 Task: Fill green color color in text box.
Action: Mouse moved to (418, 216)
Screenshot: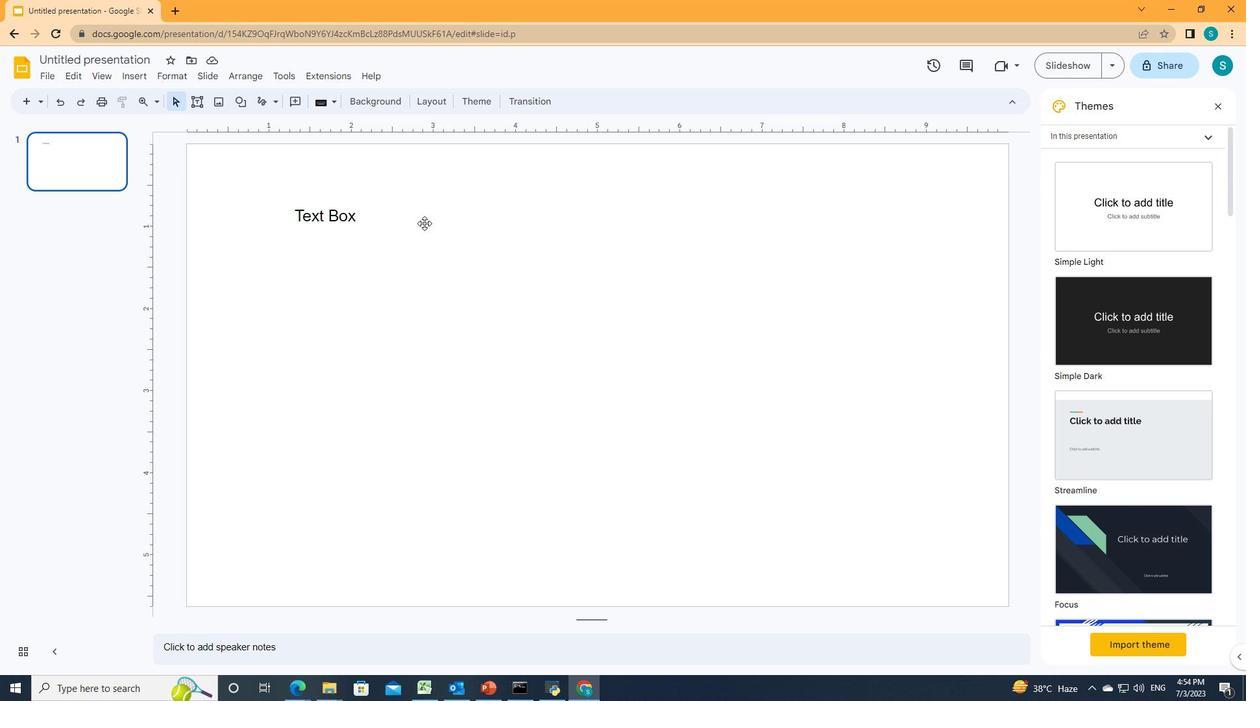 
Action: Mouse pressed left at (418, 216)
Screenshot: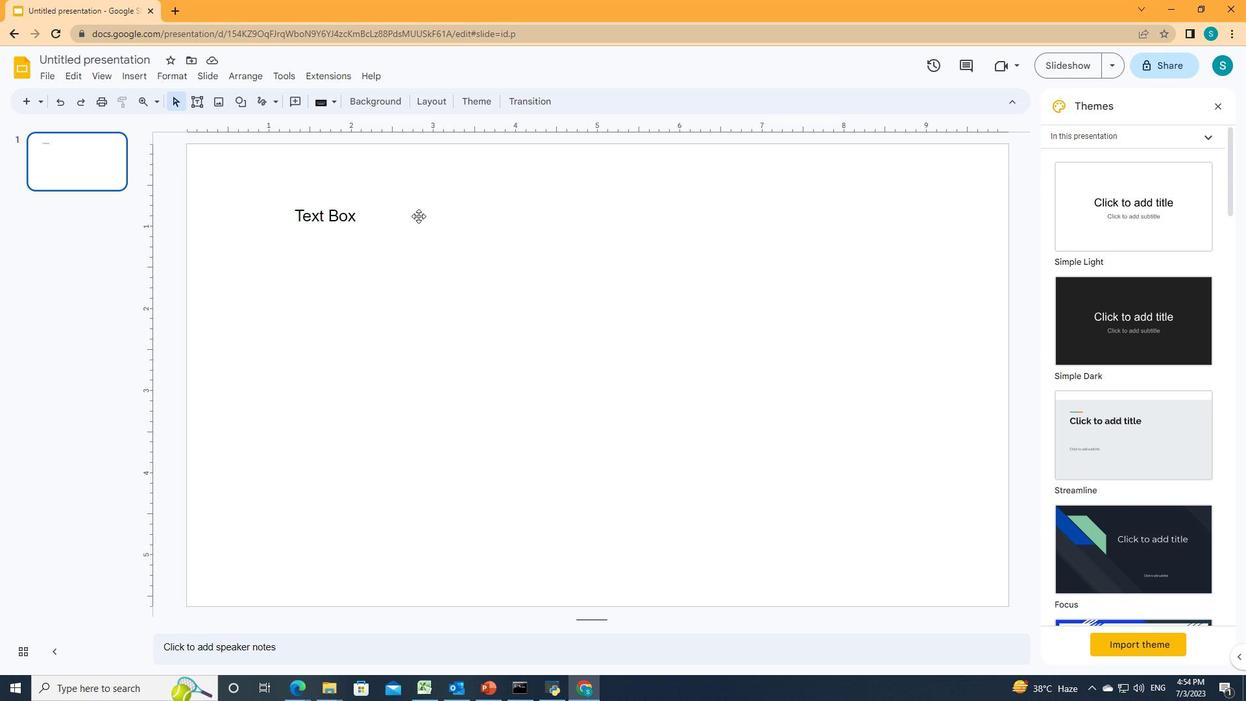
Action: Mouse moved to (293, 98)
Screenshot: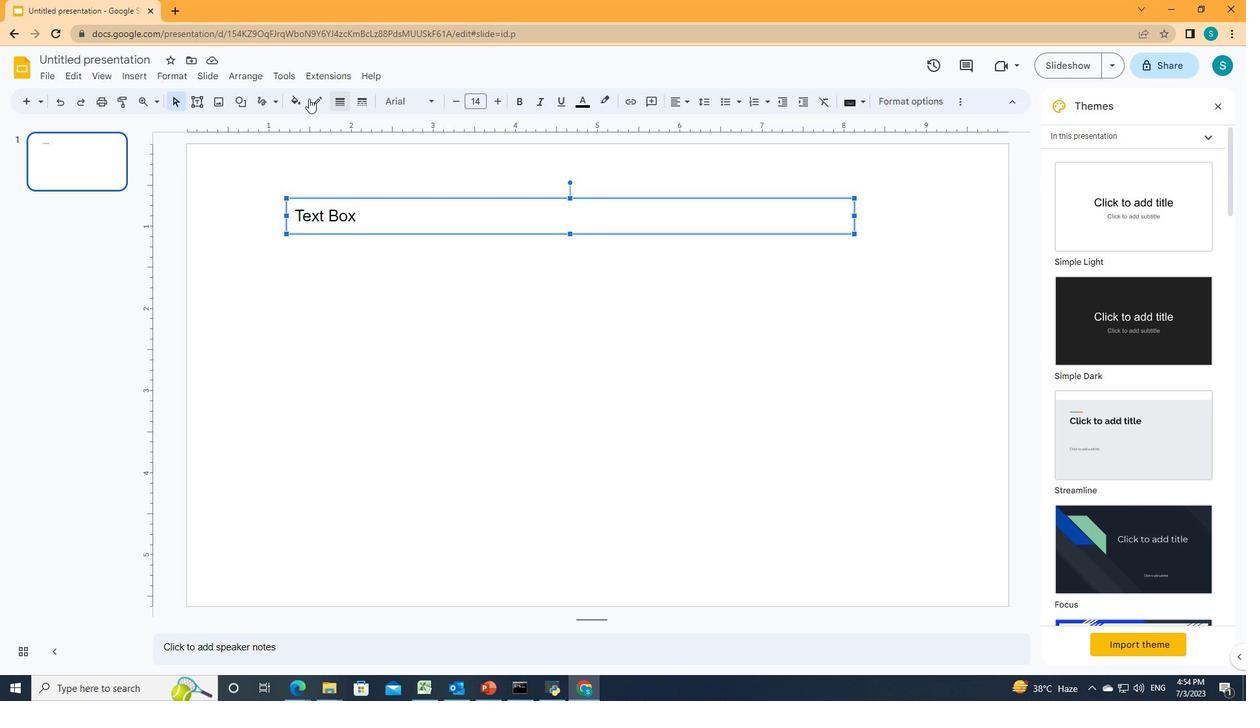 
Action: Mouse pressed left at (293, 98)
Screenshot: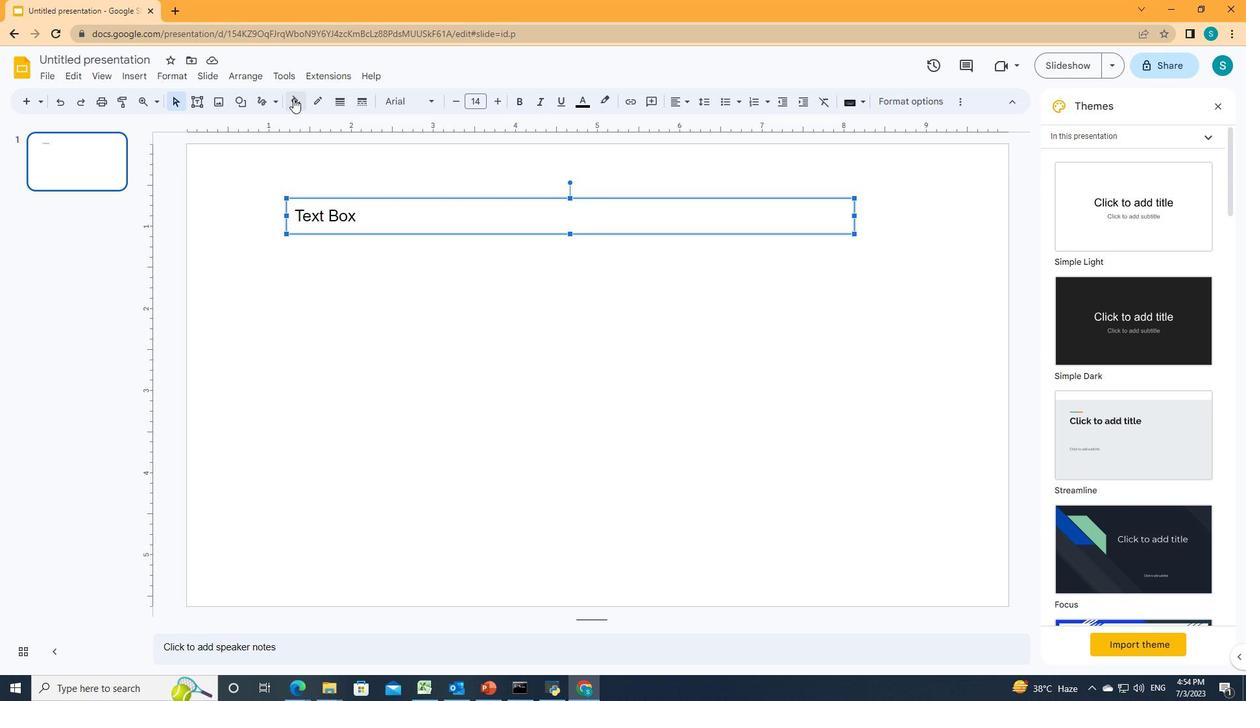 
Action: Mouse moved to (357, 255)
Screenshot: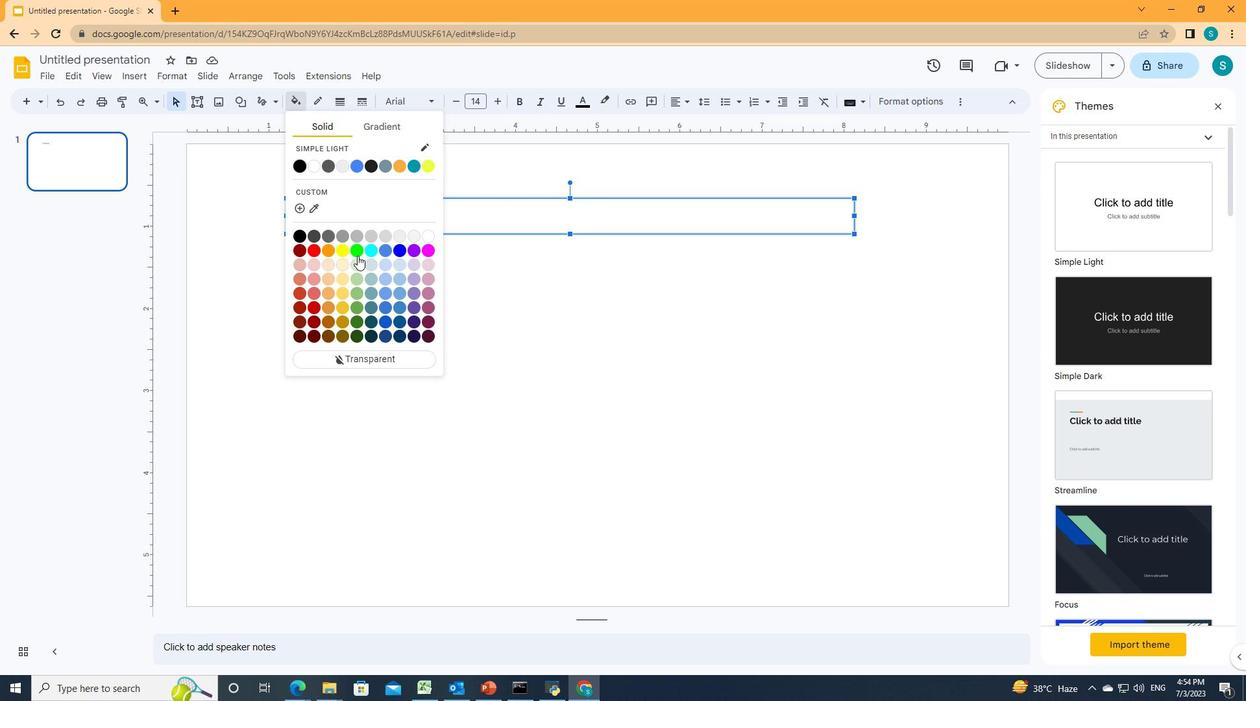 
Action: Mouse pressed left at (357, 255)
Screenshot: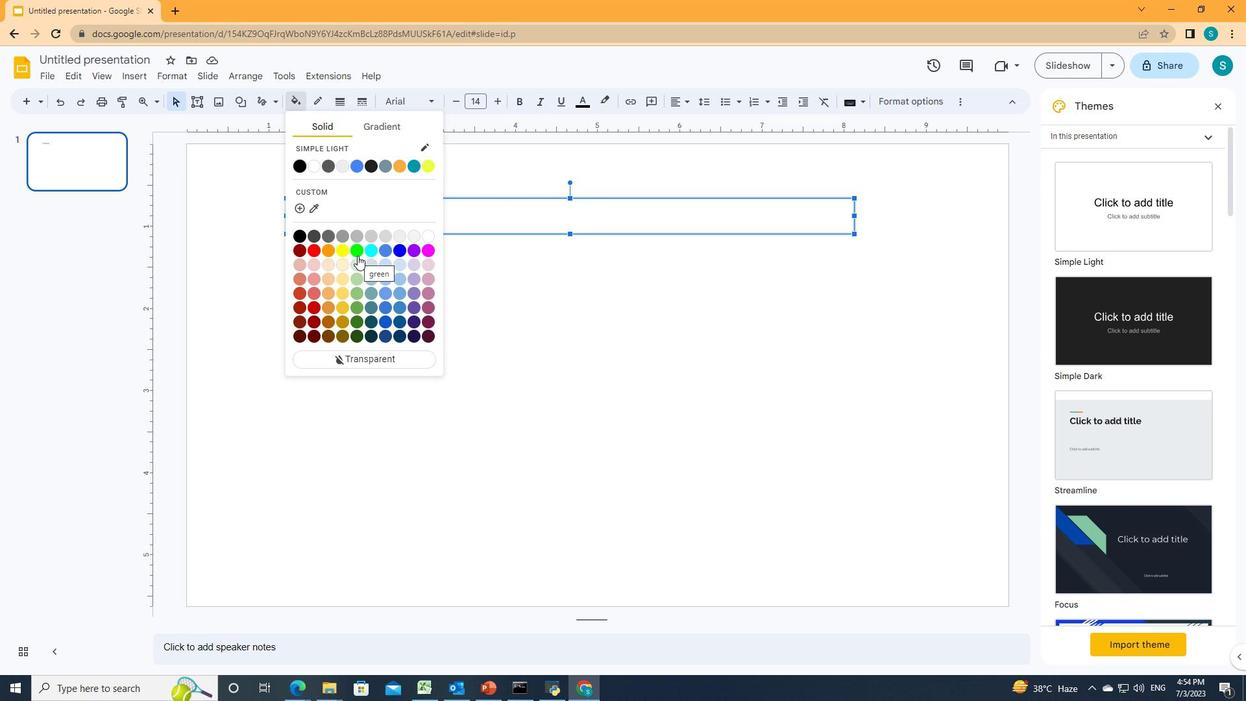 
